 Task: Choose the region "Southeast Asia" to run your codespace.
Action: Mouse pressed left at (1002, 348)
Screenshot: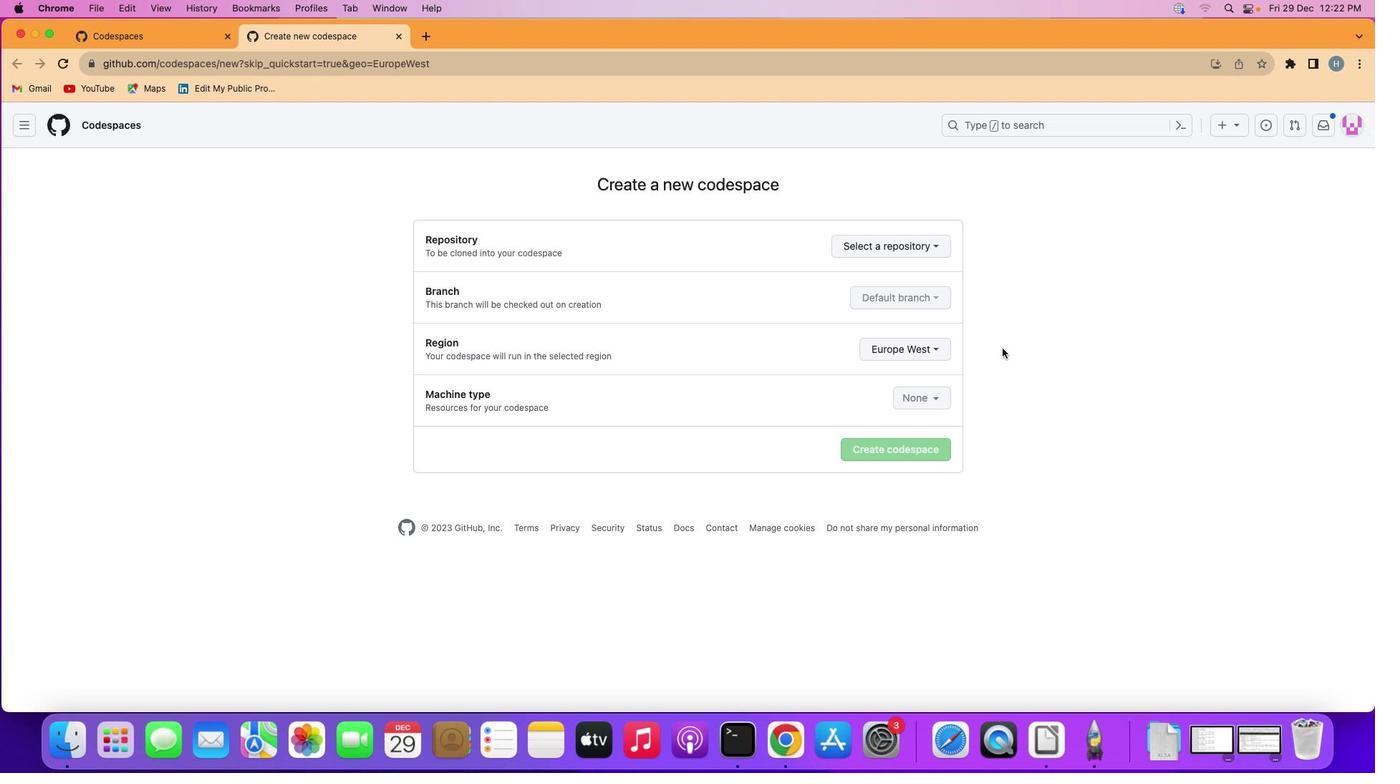 
Action: Mouse moved to (927, 347)
Screenshot: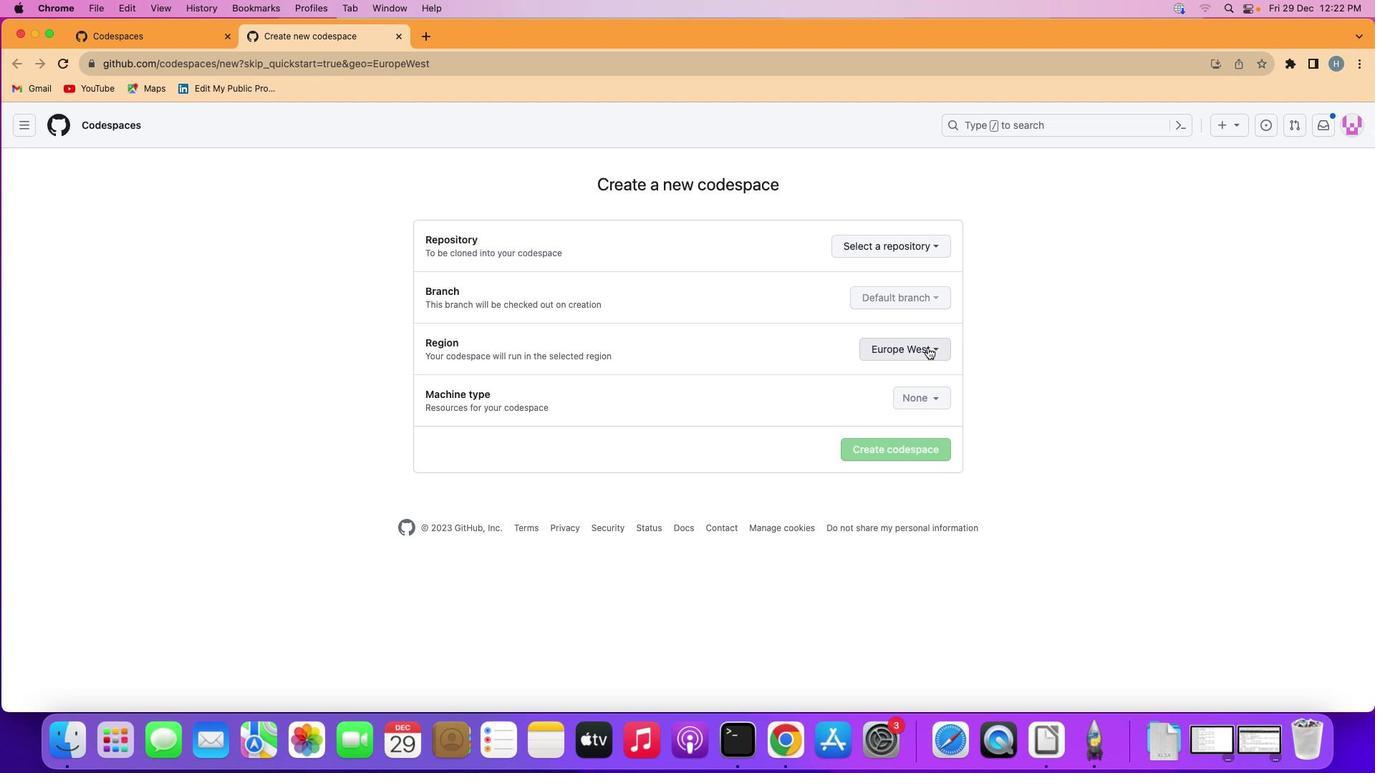 
Action: Mouse pressed left at (927, 347)
Screenshot: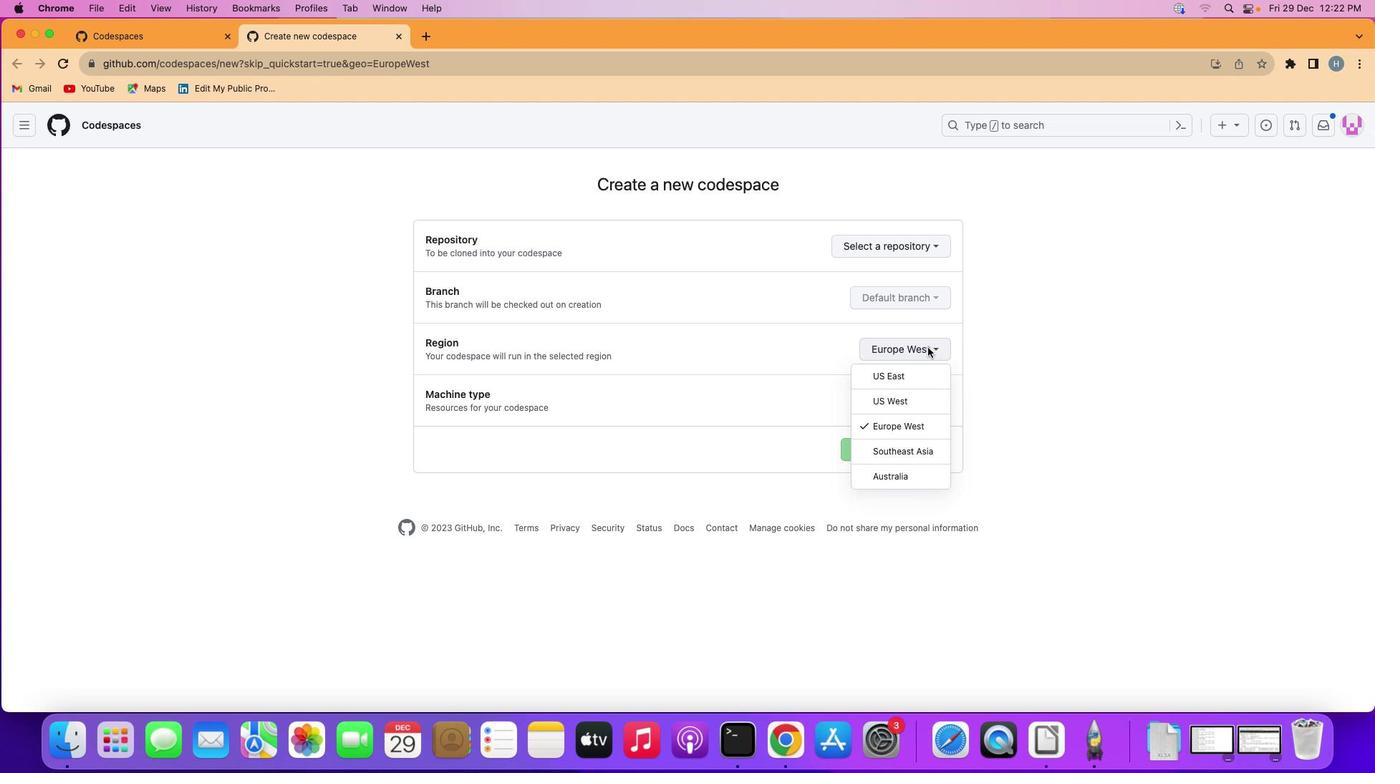 
Action: Mouse moved to (913, 446)
Screenshot: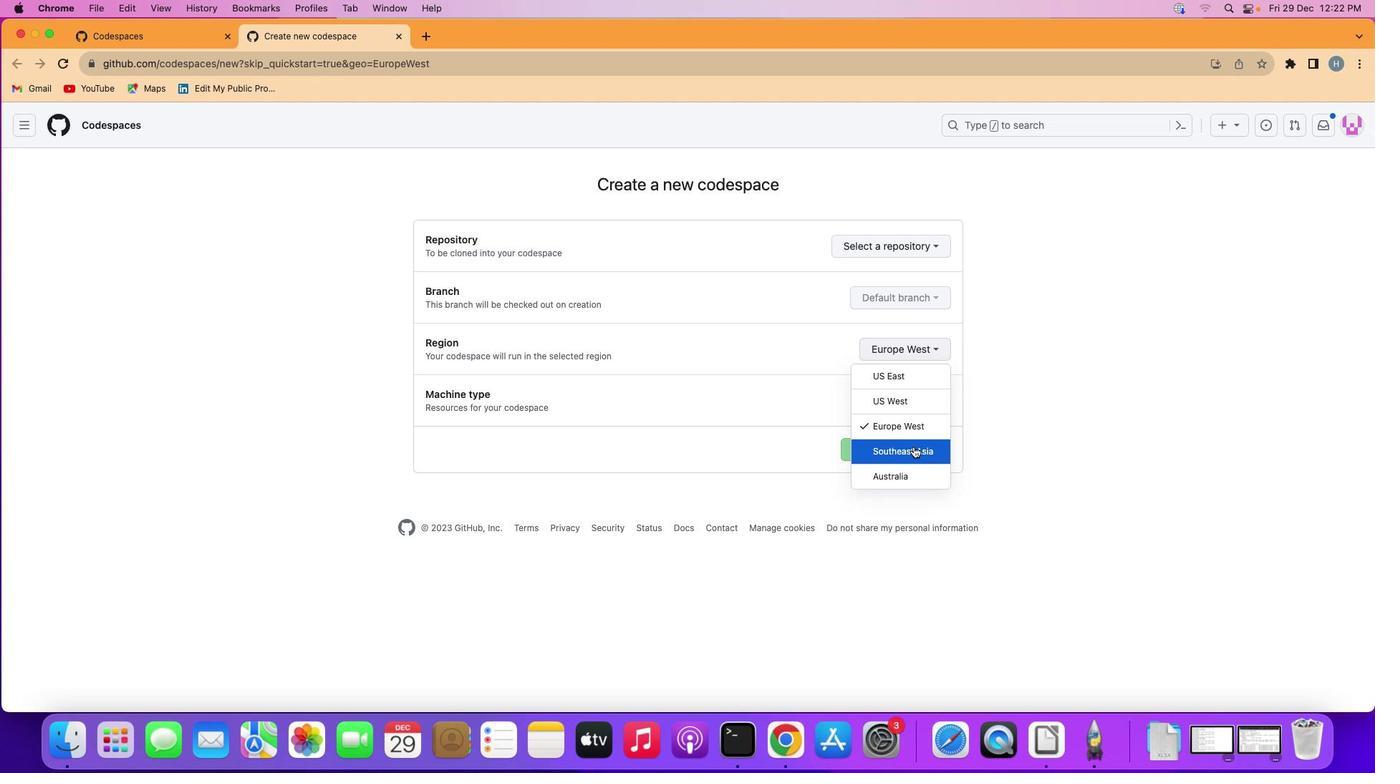
Action: Mouse pressed left at (913, 446)
Screenshot: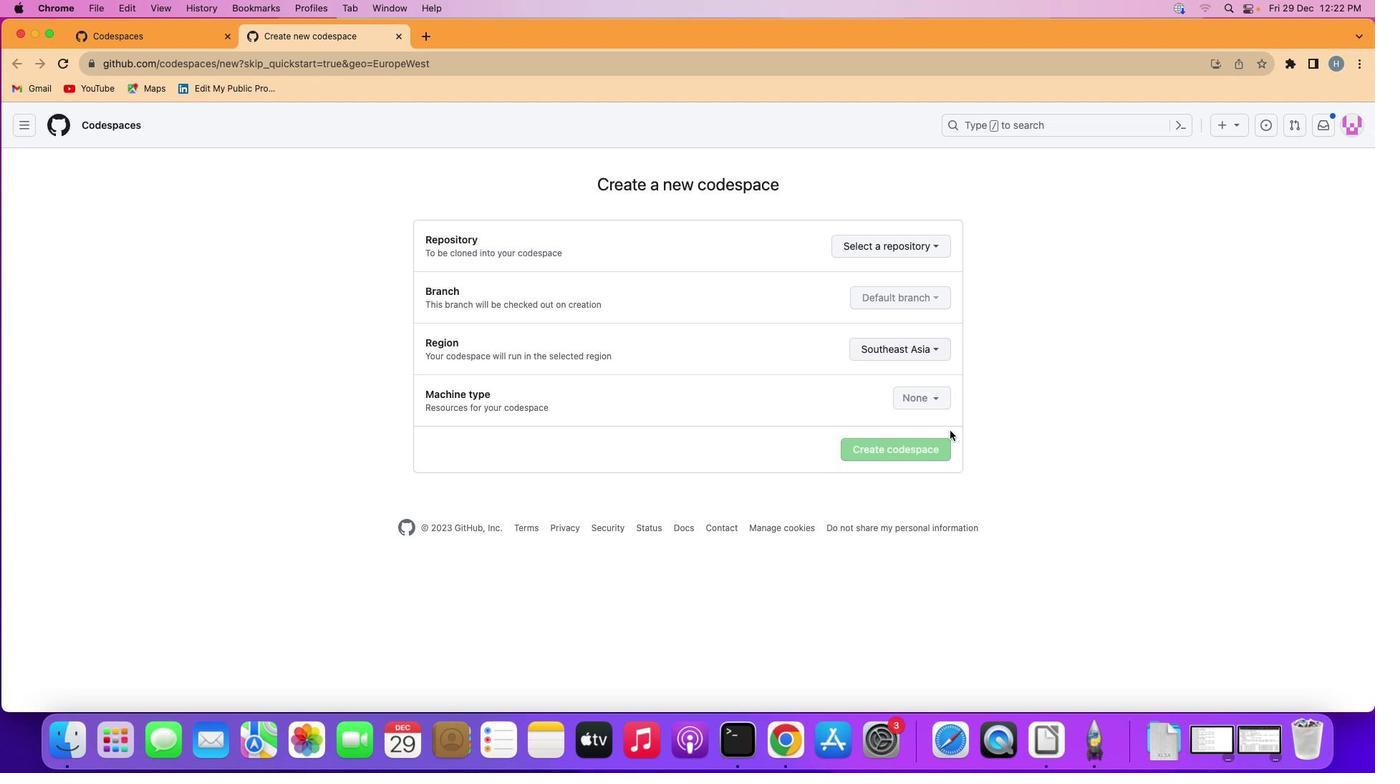 
Action: Mouse moved to (1030, 393)
Screenshot: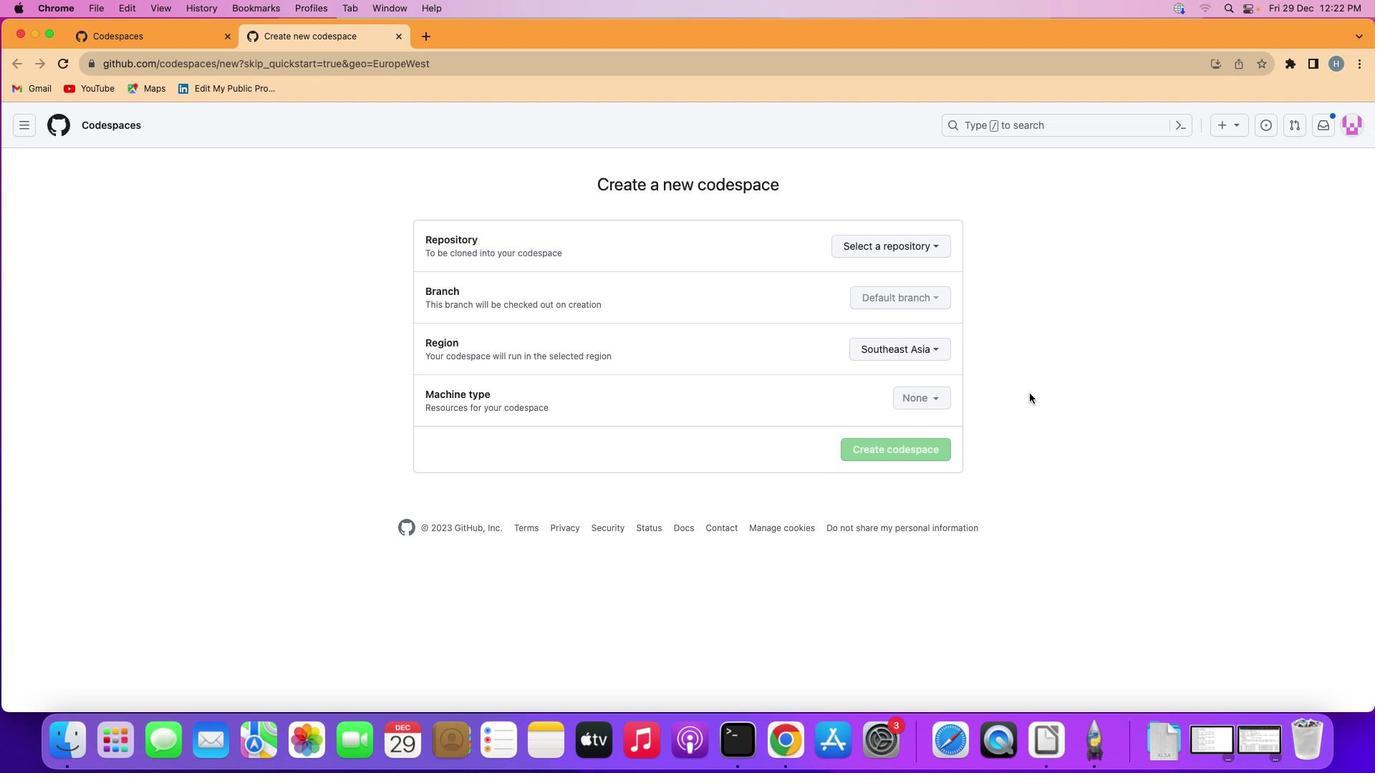 
